 Task: Go to the paste special and choose all except borders.
Action: Mouse moved to (58, 70)
Screenshot: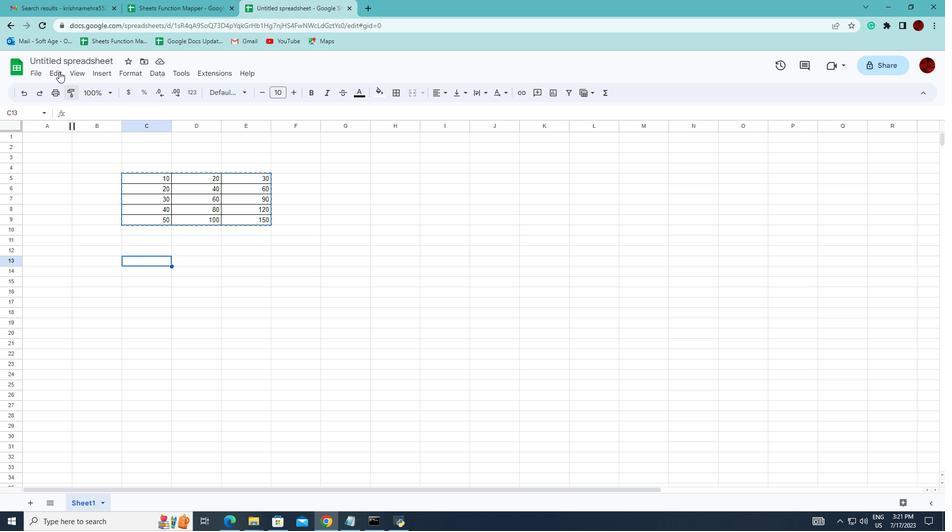 
Action: Mouse pressed left at (58, 70)
Screenshot: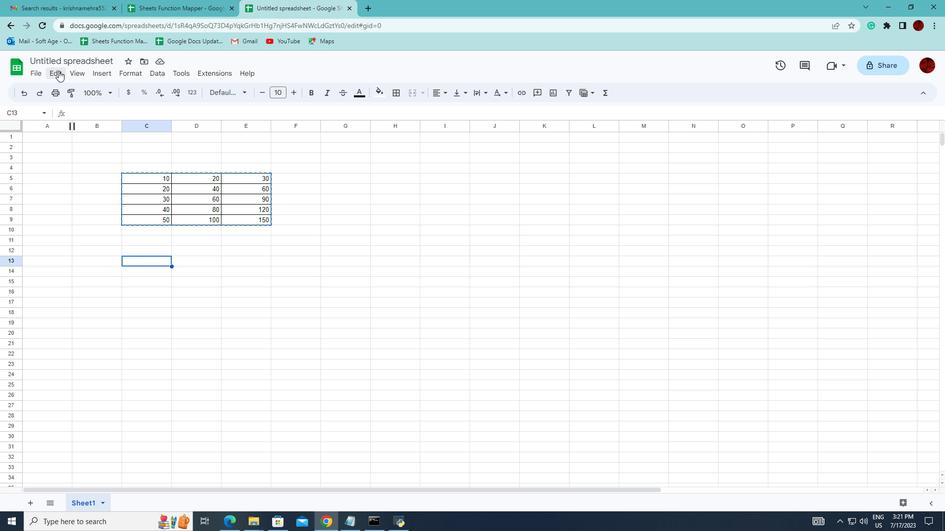 
Action: Mouse moved to (247, 302)
Screenshot: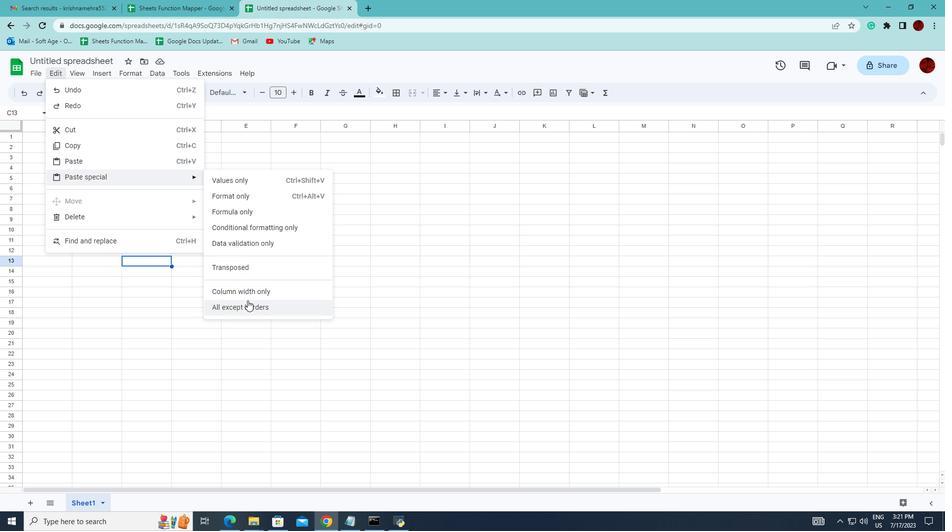 
Action: Mouse pressed left at (247, 302)
Screenshot: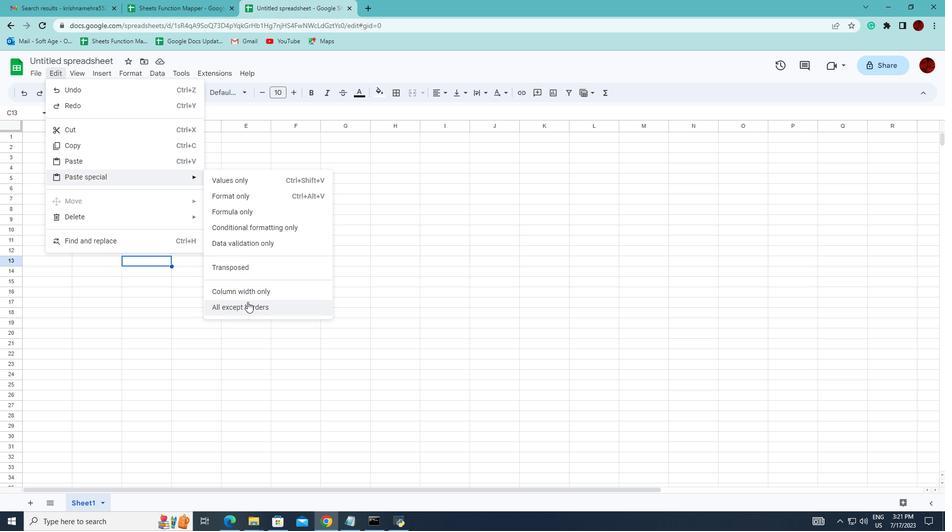 
